 Task: List all Git tags with their respective commit messages and the tagger's name.
Action: Mouse moved to (203, 287)
Screenshot: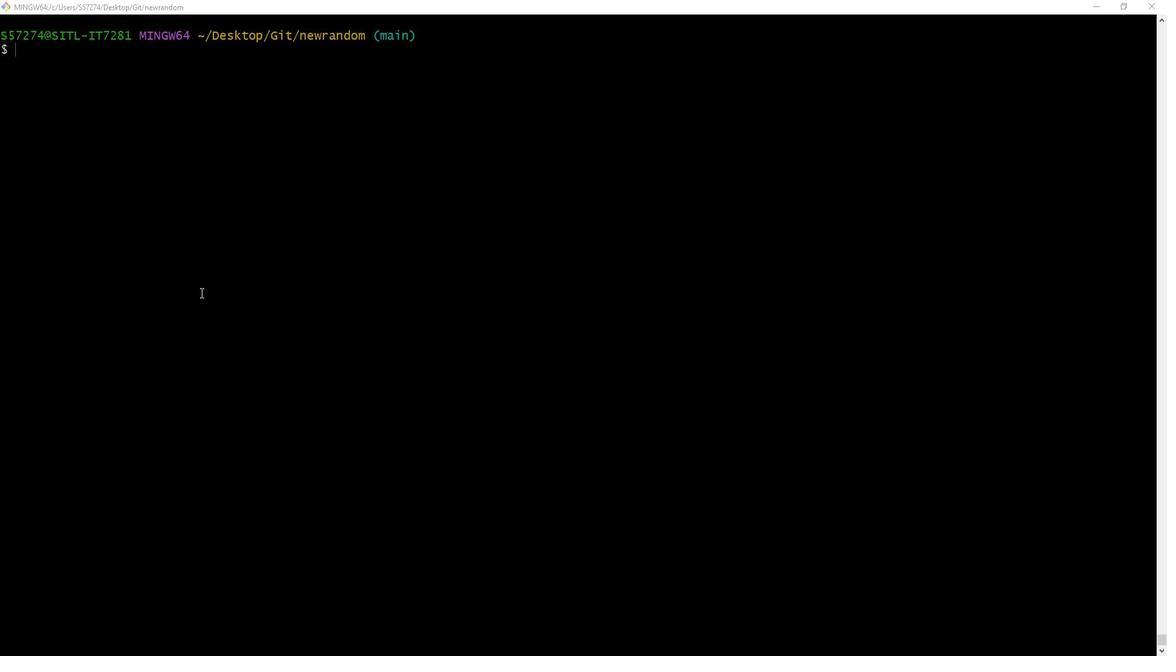 
Action: Mouse pressed left at (203, 287)
Screenshot: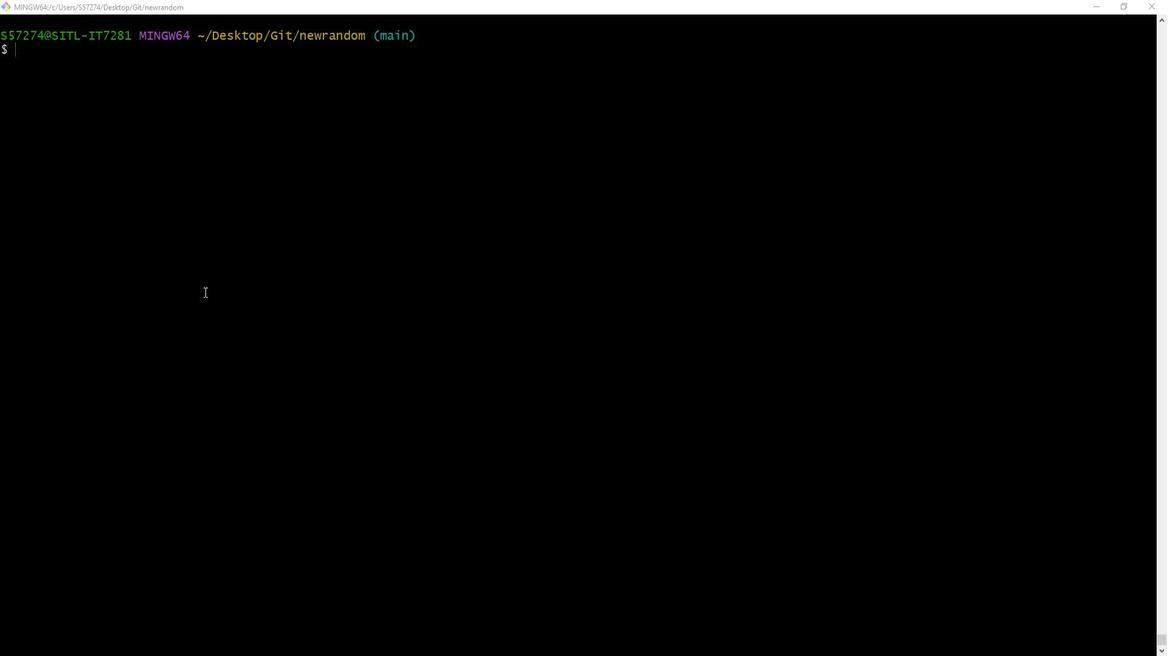 
Action: Key pressed git<Key.space>tag<Key.space>-n<Key.enter>
Screenshot: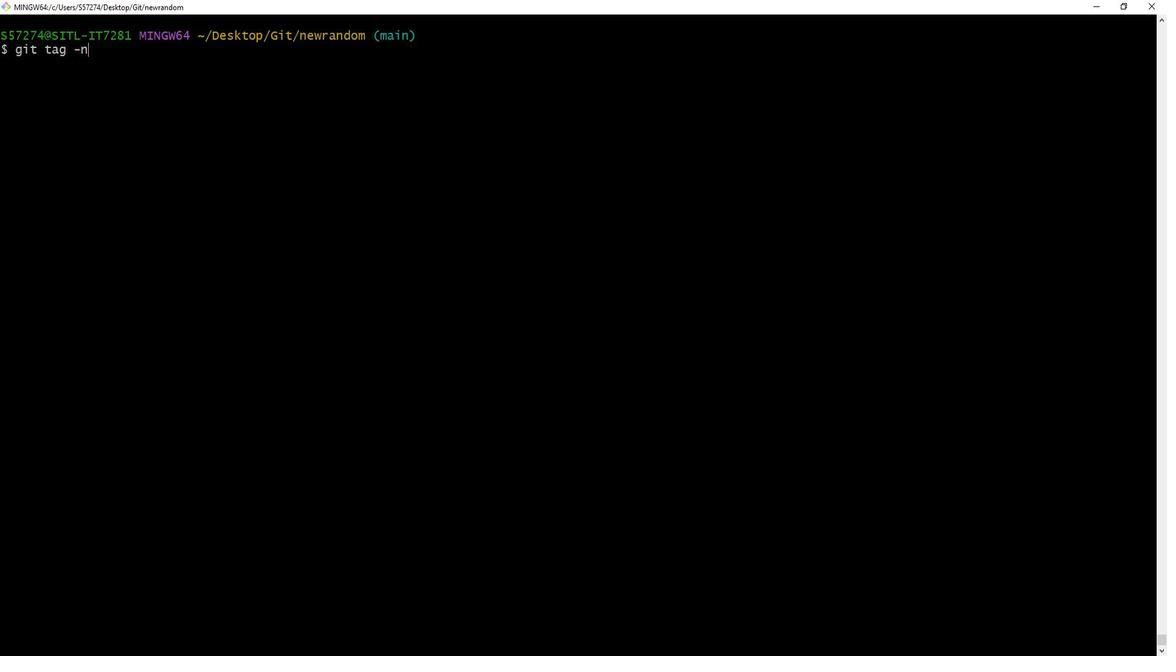 
Action: Mouse moved to (38, 364)
Screenshot: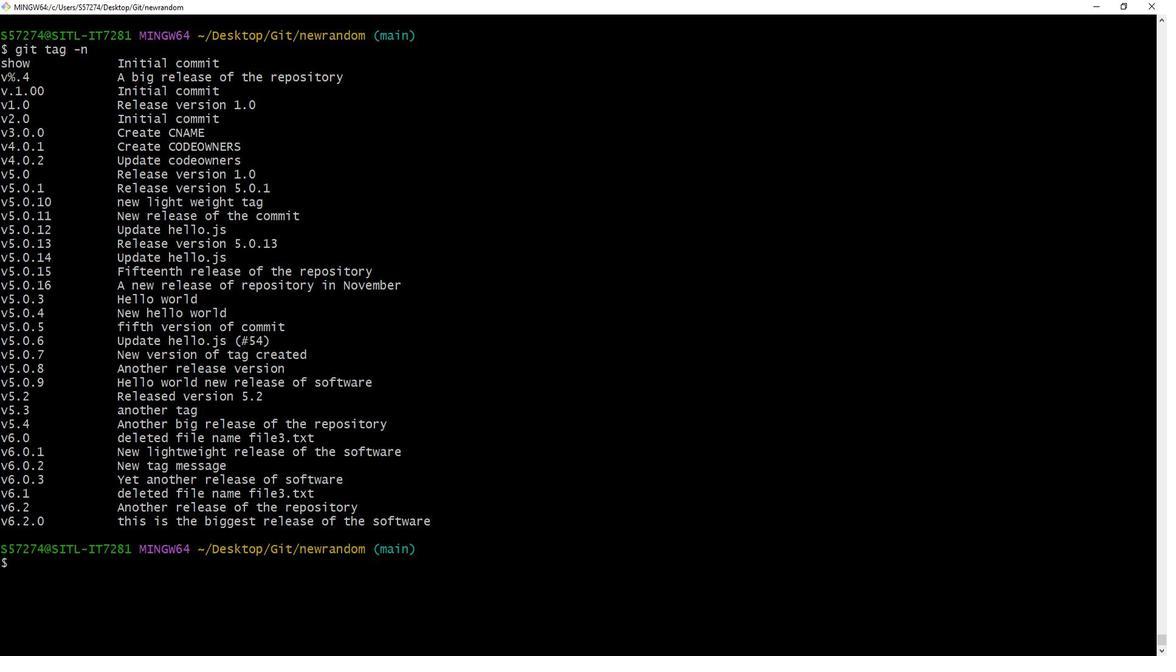 
Action: Mouse pressed left at (38, 364)
Screenshot: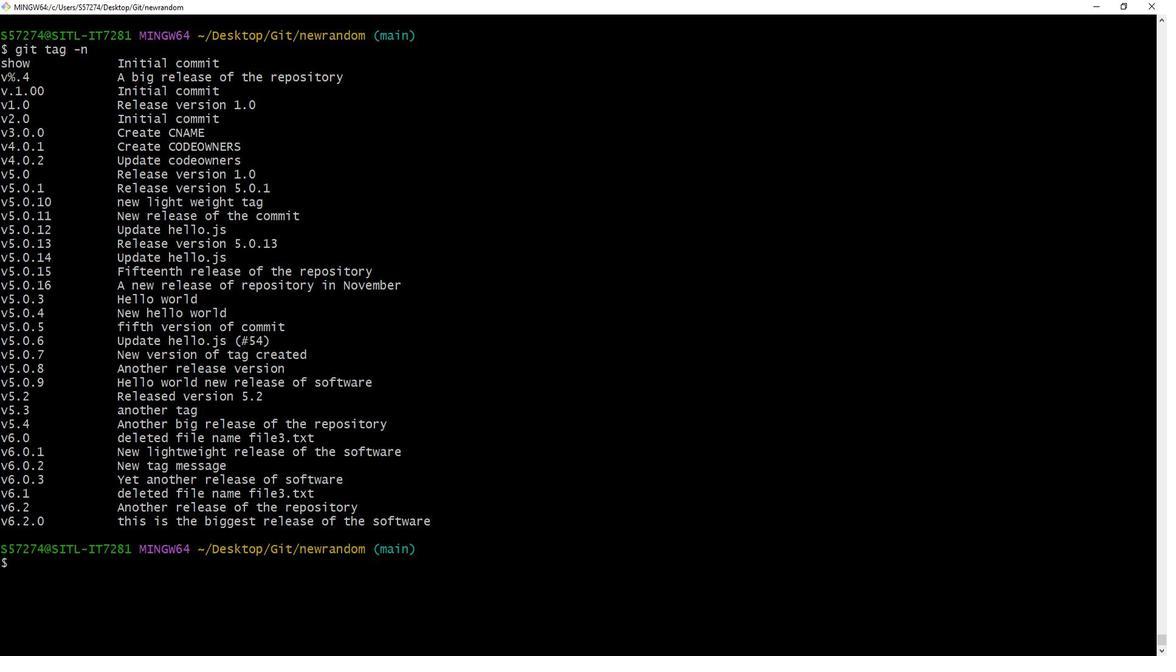 
